 Task: Use the formula "ISOWEEKNUM" in spreadsheet "Project portfolio".
Action: Mouse moved to (821, 126)
Screenshot: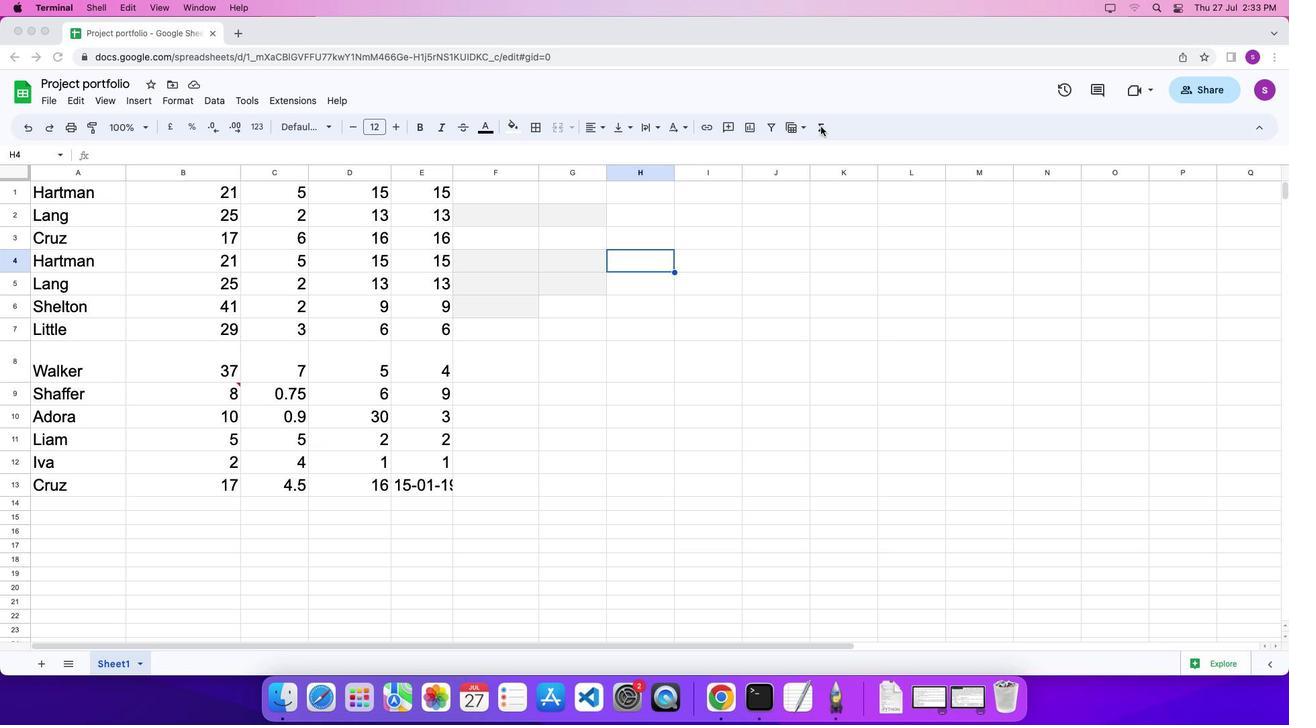 
Action: Mouse pressed left at (821, 126)
Screenshot: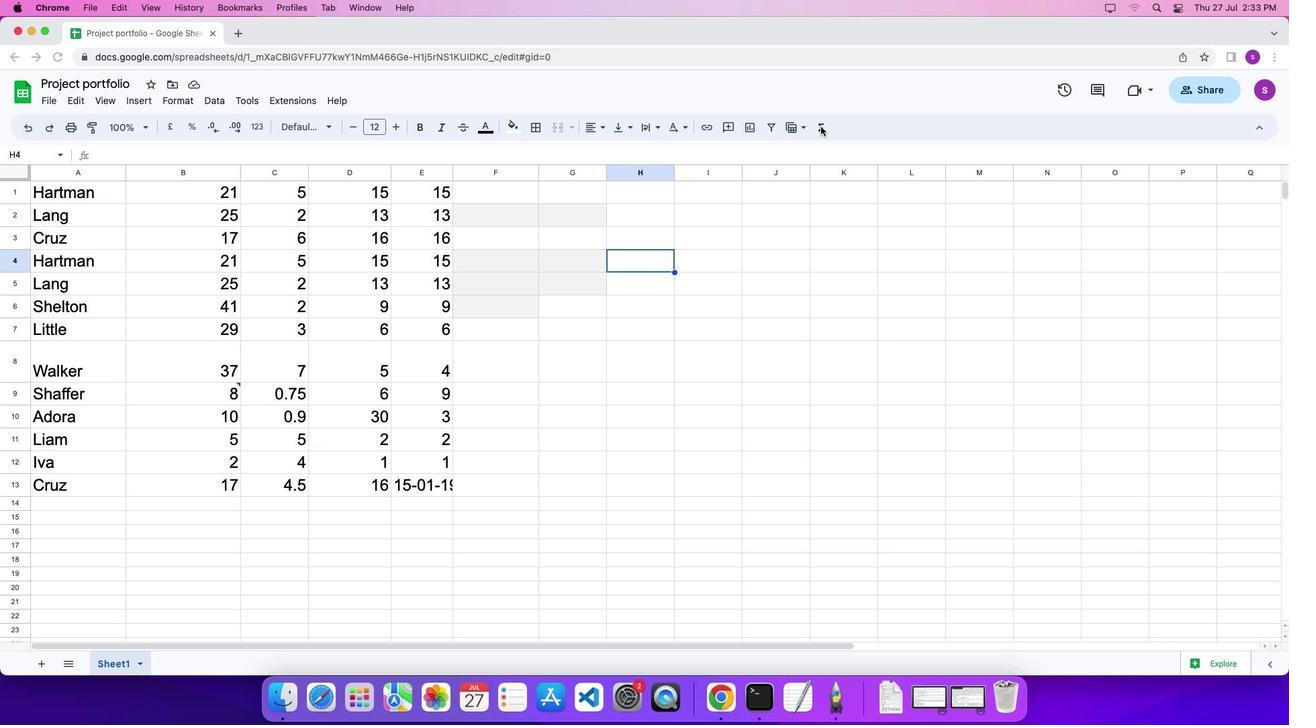 
Action: Mouse moved to (825, 128)
Screenshot: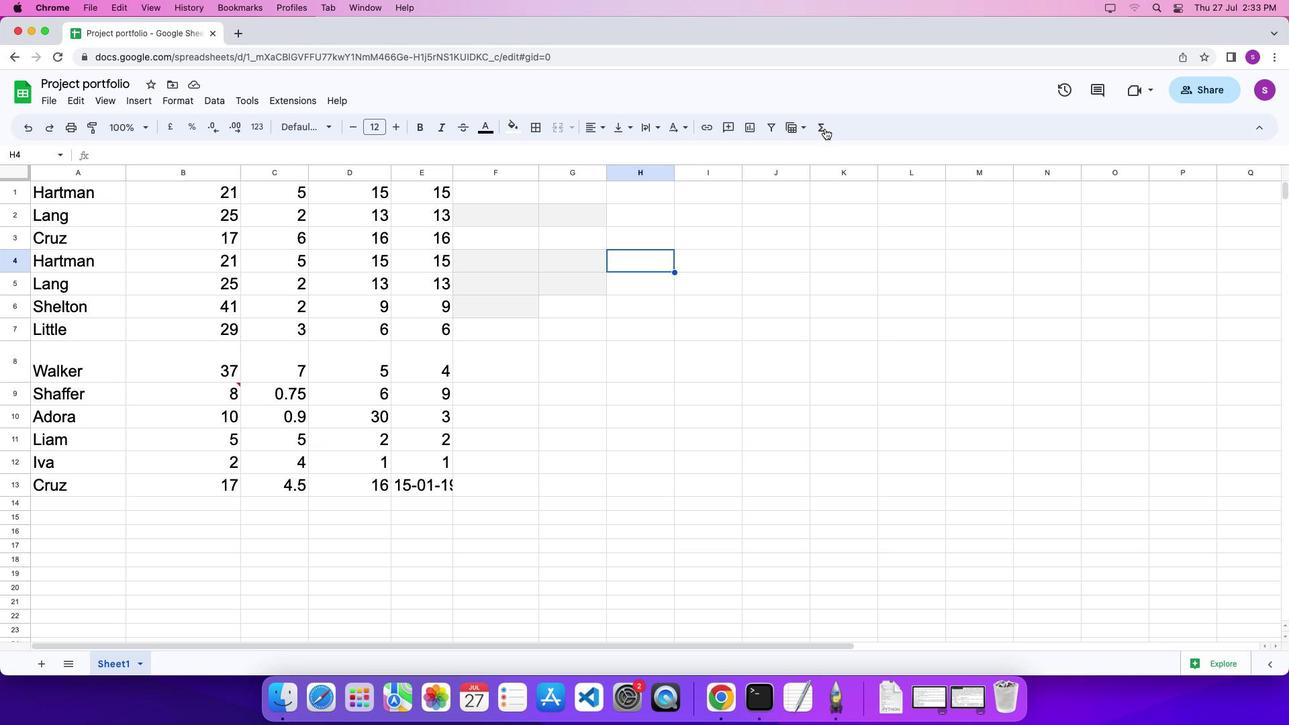 
Action: Mouse pressed left at (825, 128)
Screenshot: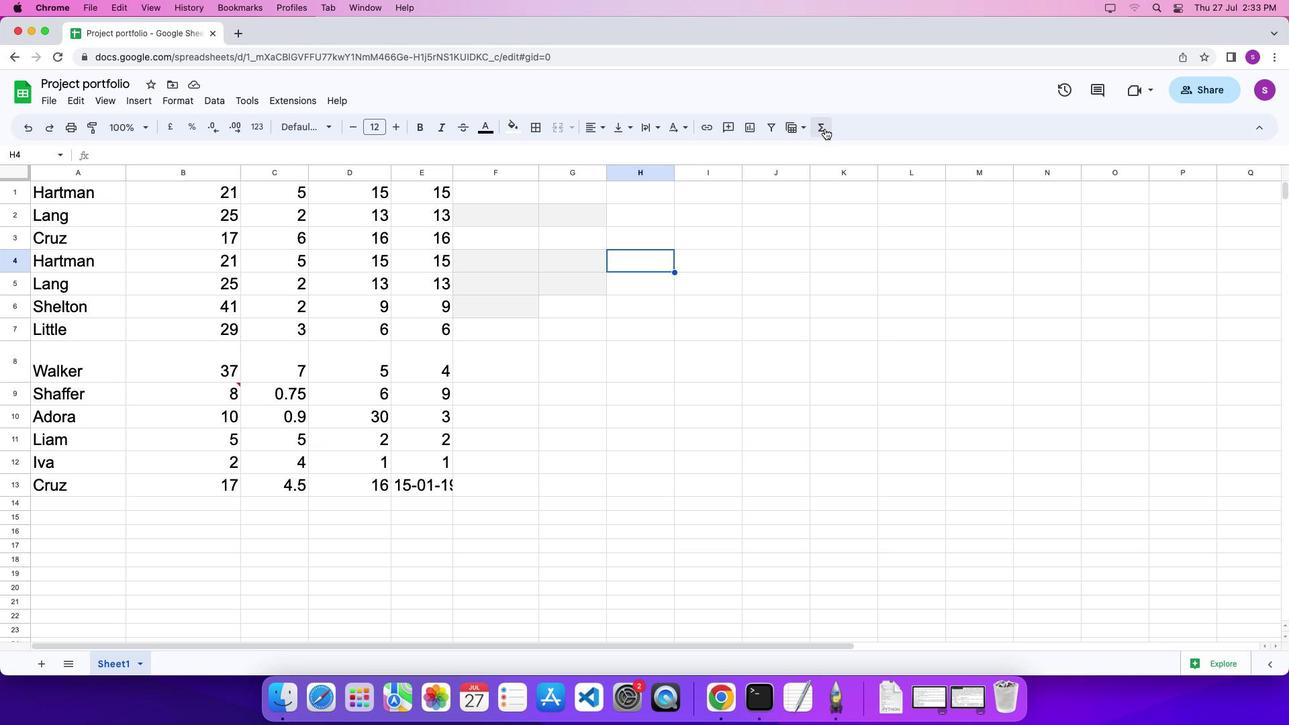 
Action: Mouse moved to (1040, 514)
Screenshot: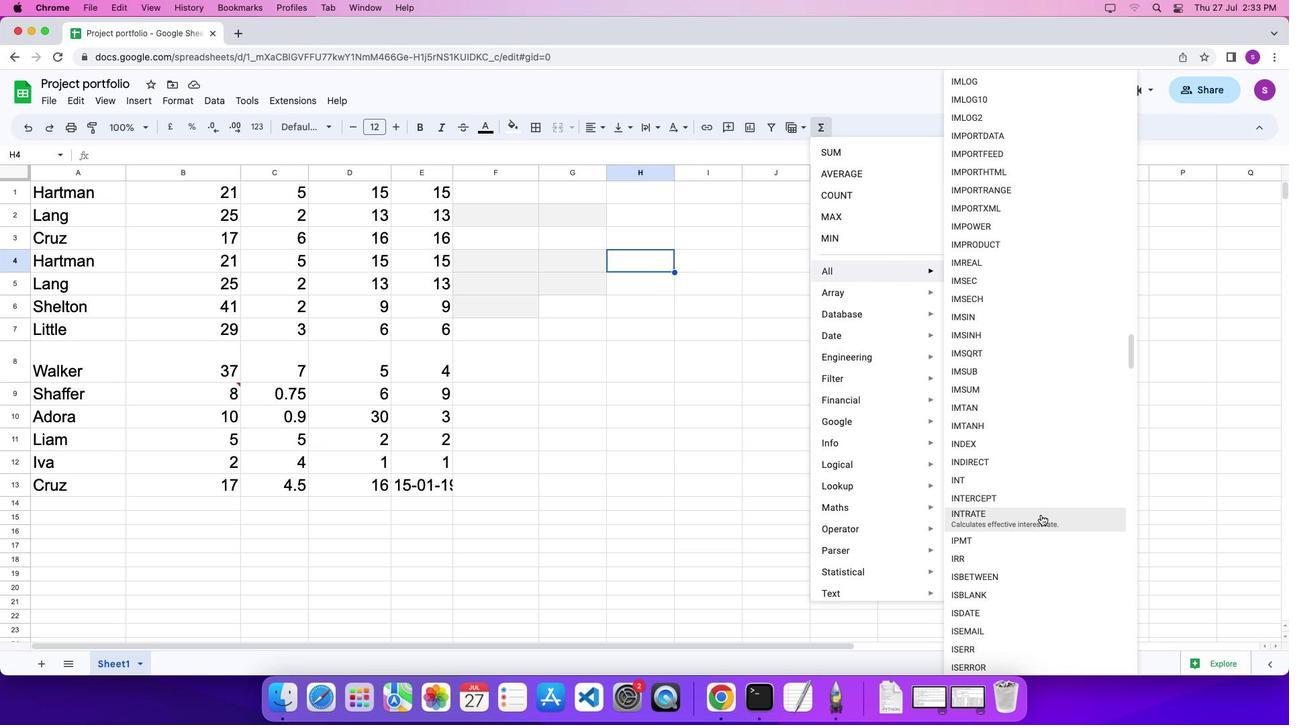 
Action: Mouse scrolled (1040, 514) with delta (0, 0)
Screenshot: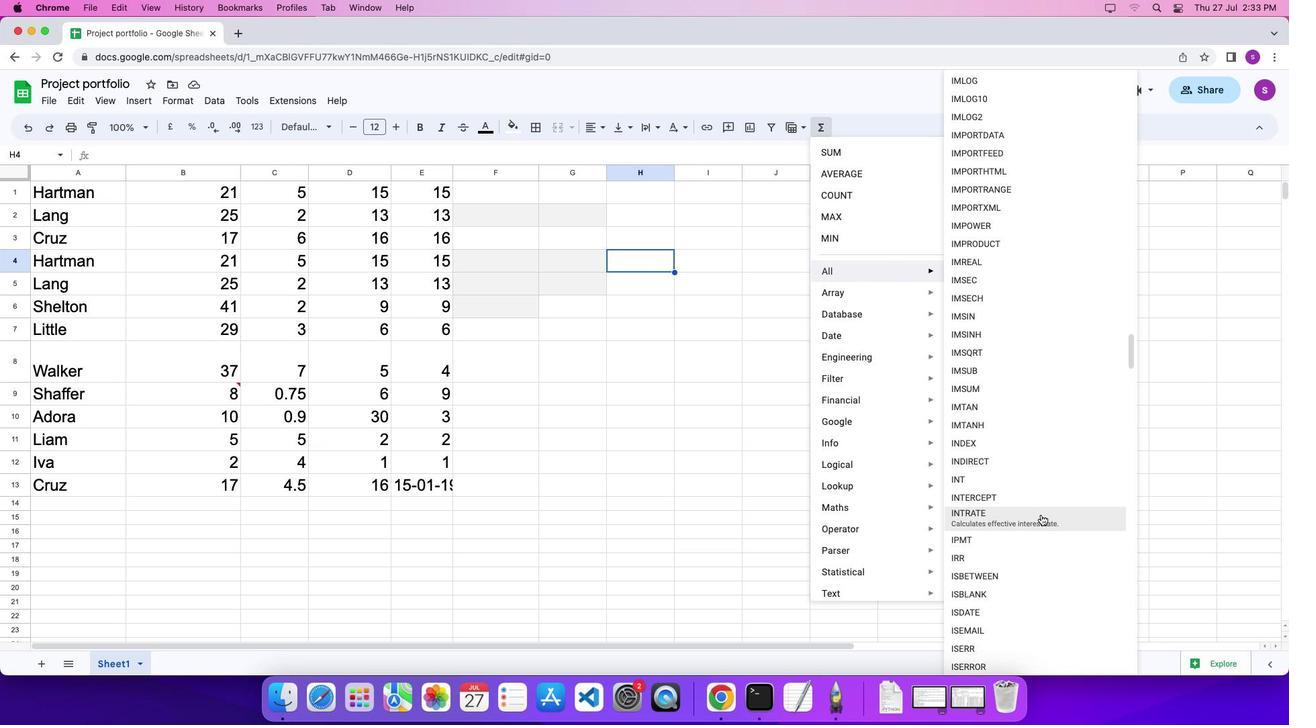 
Action: Mouse scrolled (1040, 514) with delta (0, 0)
Screenshot: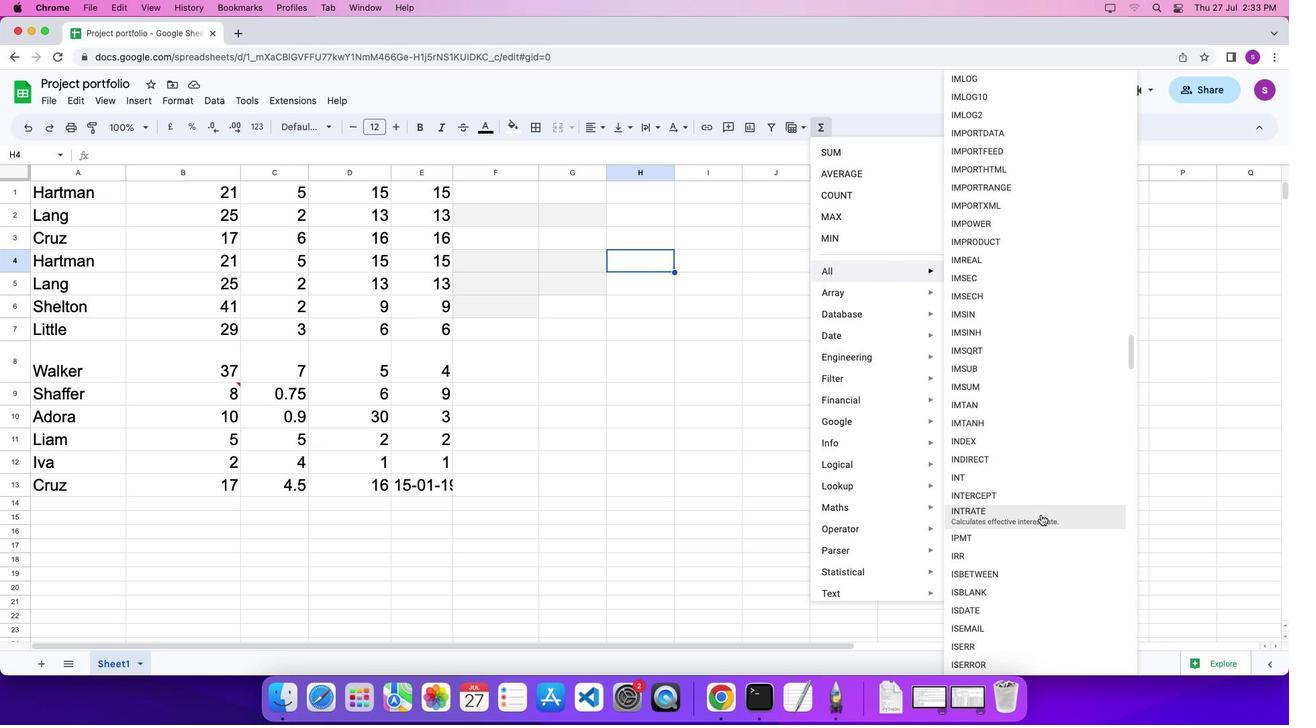 
Action: Mouse moved to (1024, 522)
Screenshot: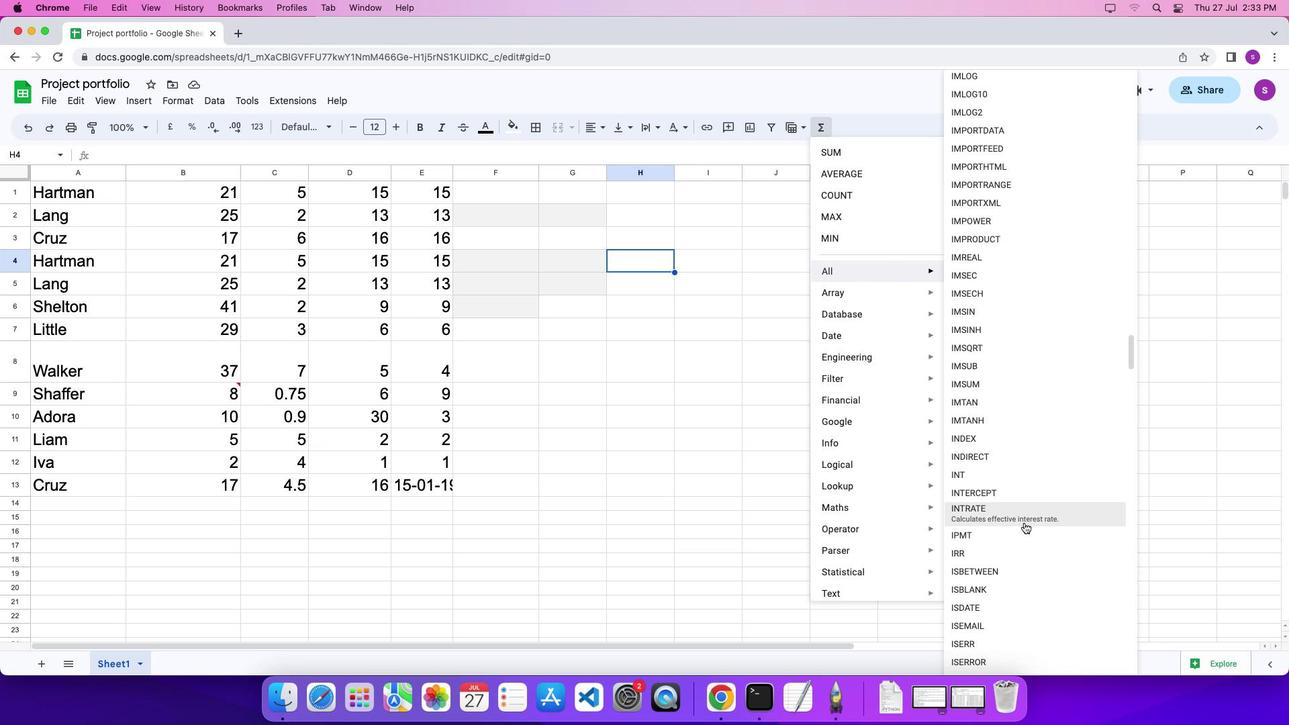 
Action: Mouse scrolled (1024, 522) with delta (0, 0)
Screenshot: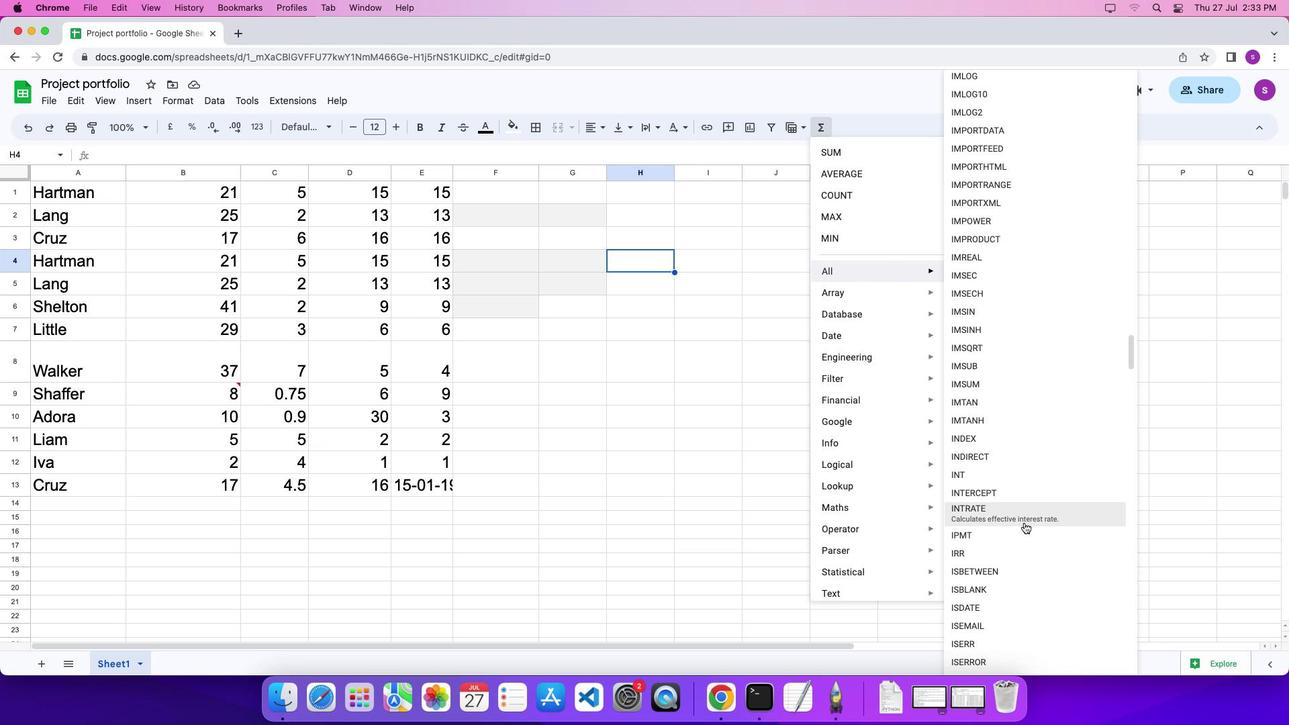 
Action: Mouse scrolled (1024, 522) with delta (0, 0)
Screenshot: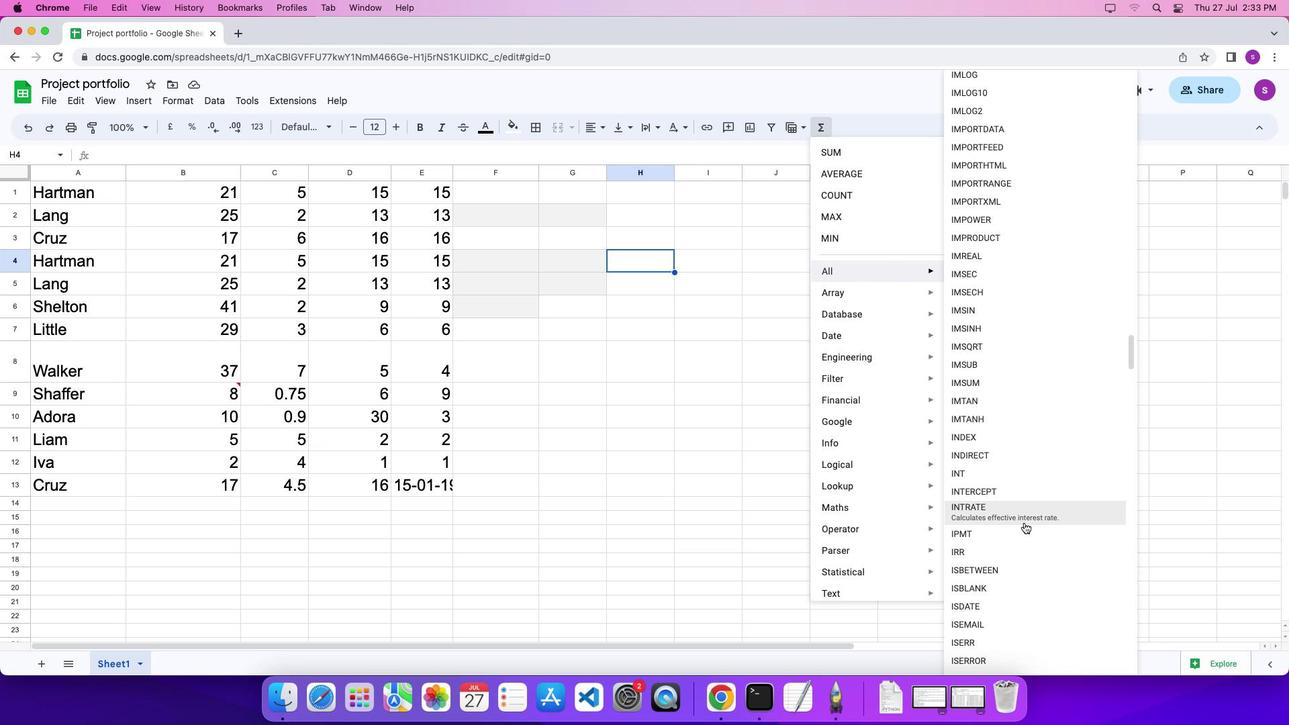 
Action: Mouse scrolled (1024, 522) with delta (0, -1)
Screenshot: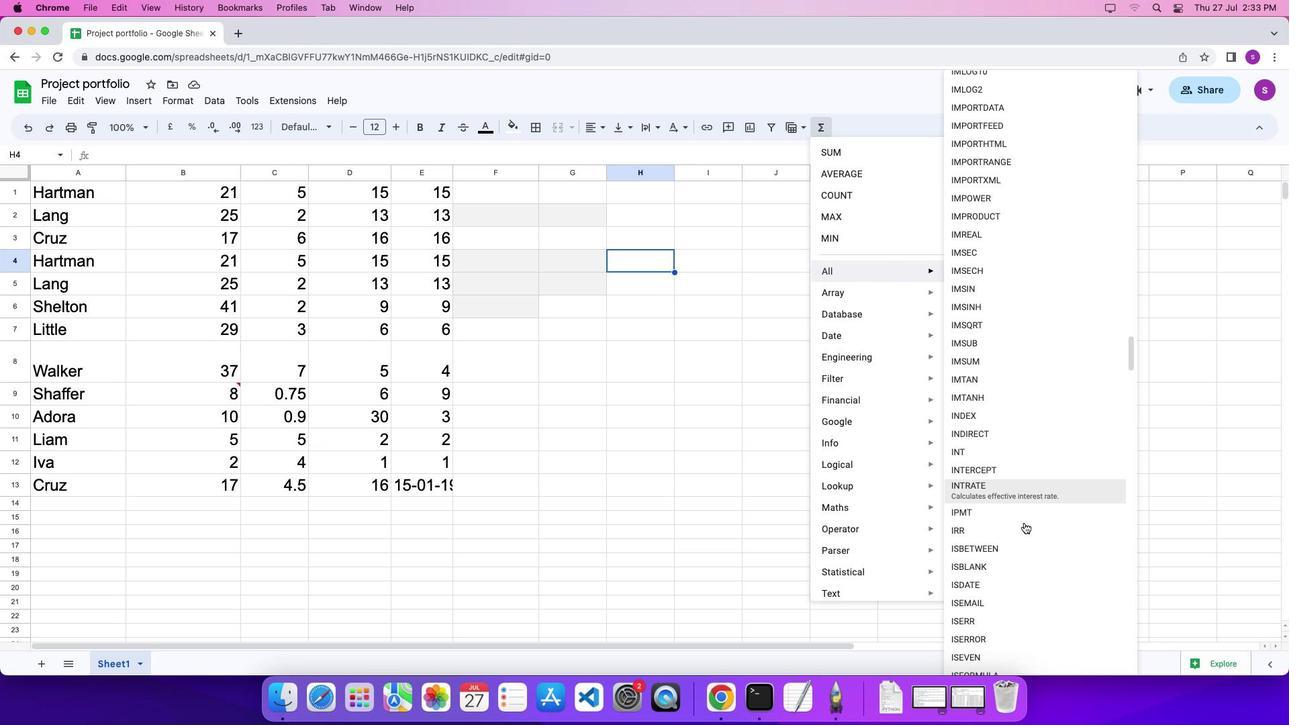 
Action: Mouse scrolled (1024, 522) with delta (0, 0)
Screenshot: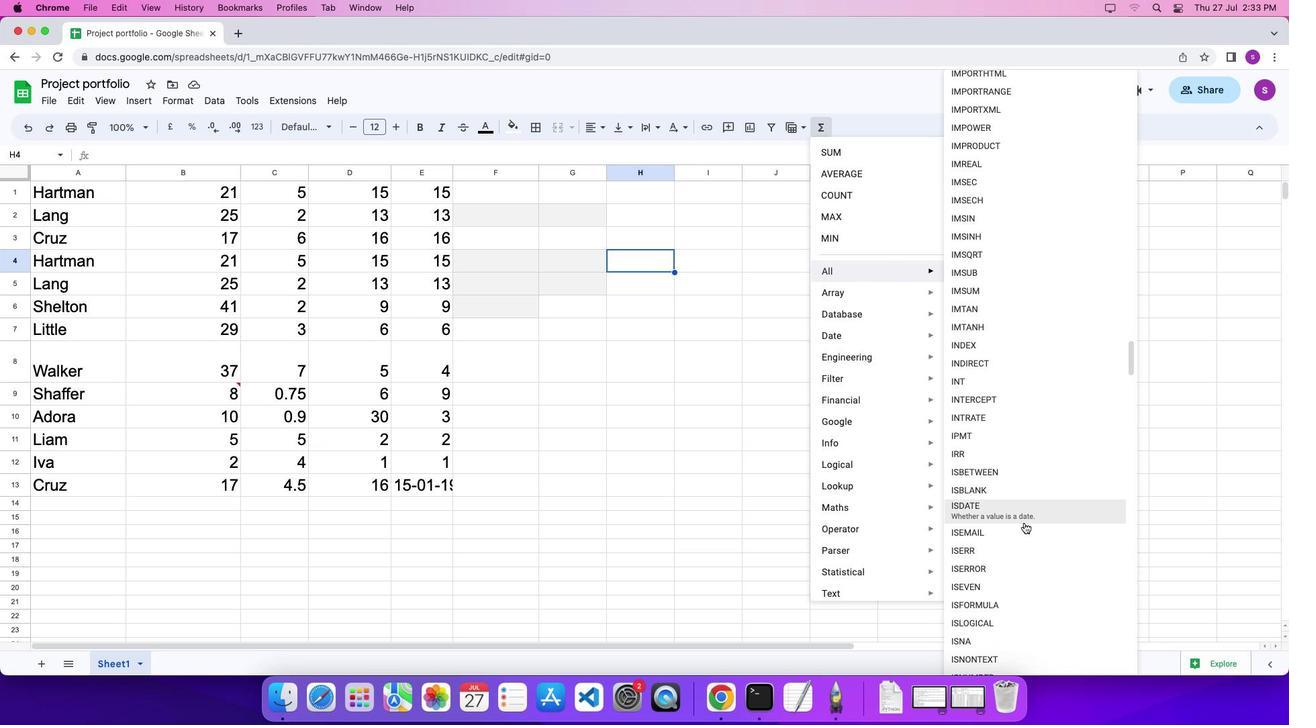 
Action: Mouse scrolled (1024, 522) with delta (0, 0)
Screenshot: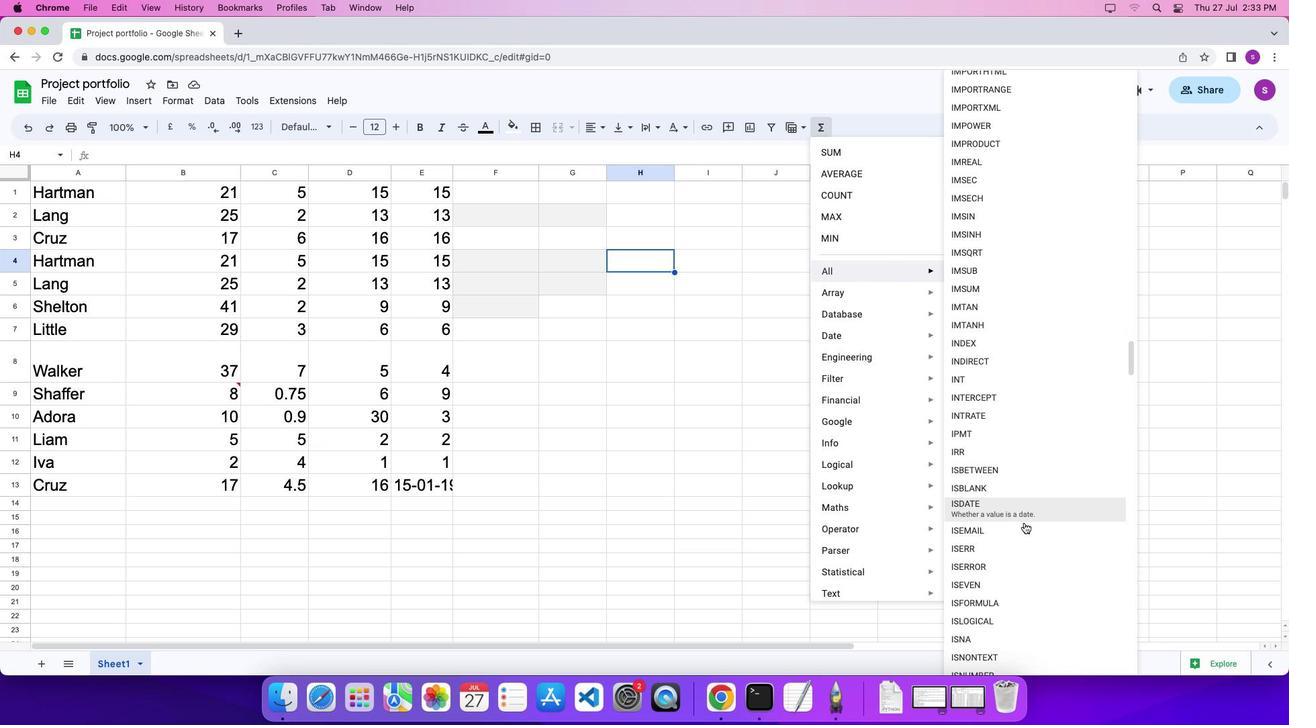 
Action: Mouse scrolled (1024, 522) with delta (0, 0)
Screenshot: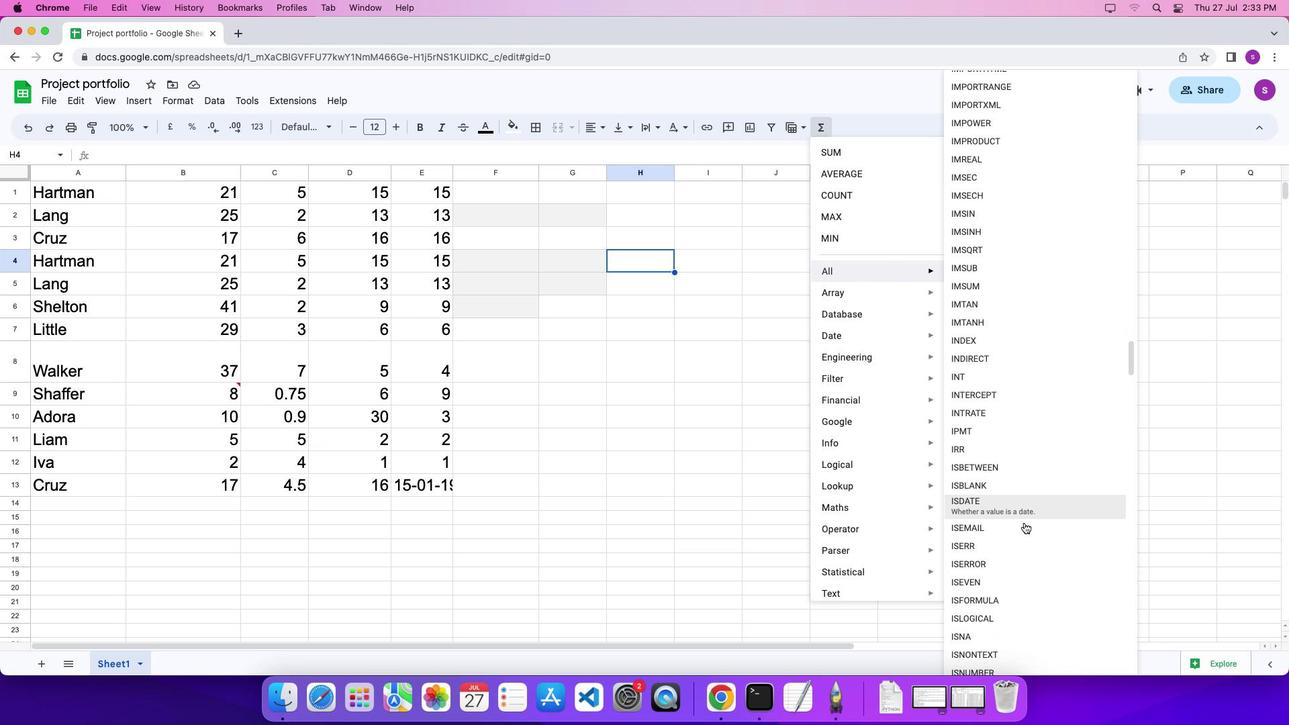 
Action: Mouse scrolled (1024, 522) with delta (0, 0)
Screenshot: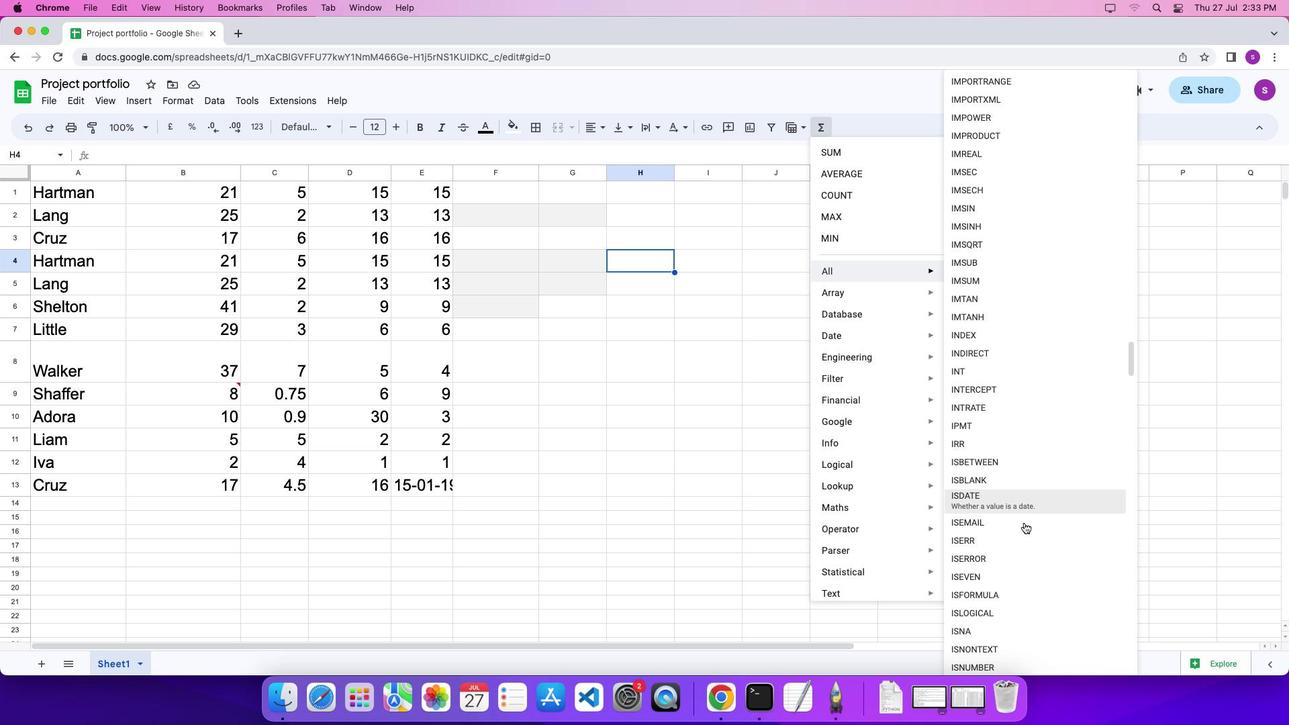 
Action: Mouse scrolled (1024, 522) with delta (0, 0)
Screenshot: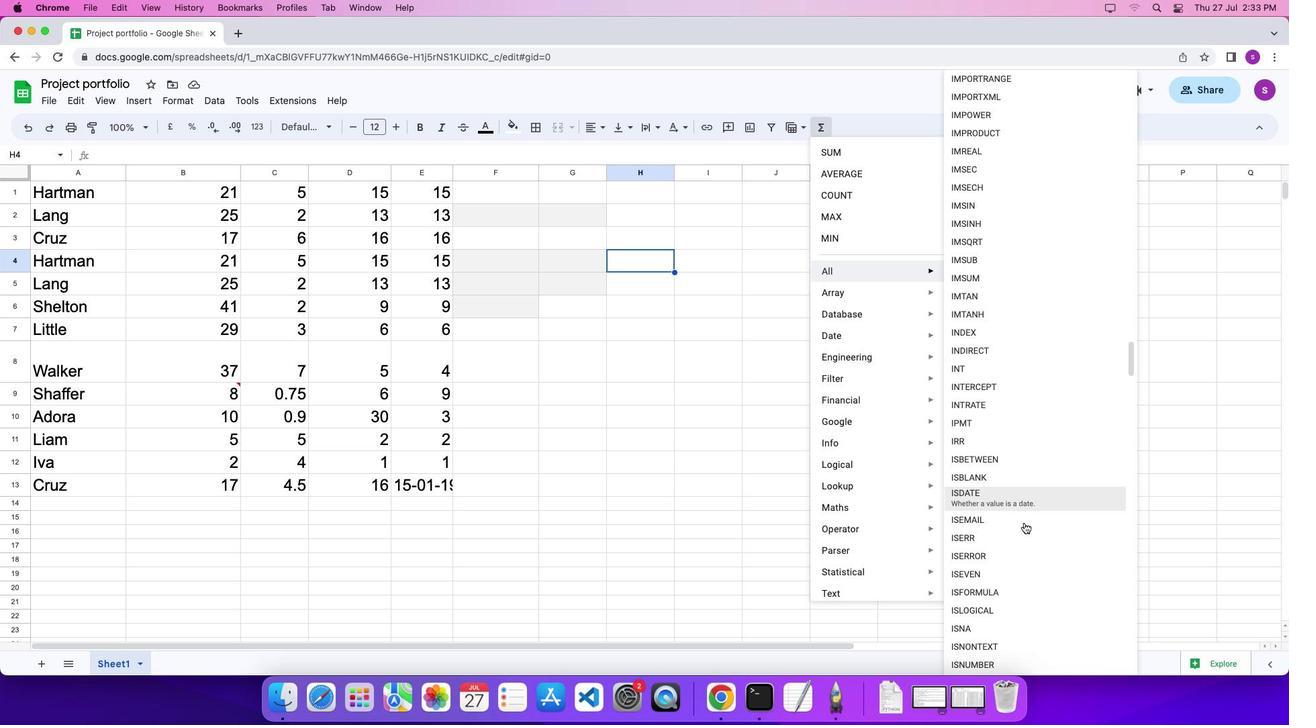 
Action: Mouse scrolled (1024, 522) with delta (0, 0)
Screenshot: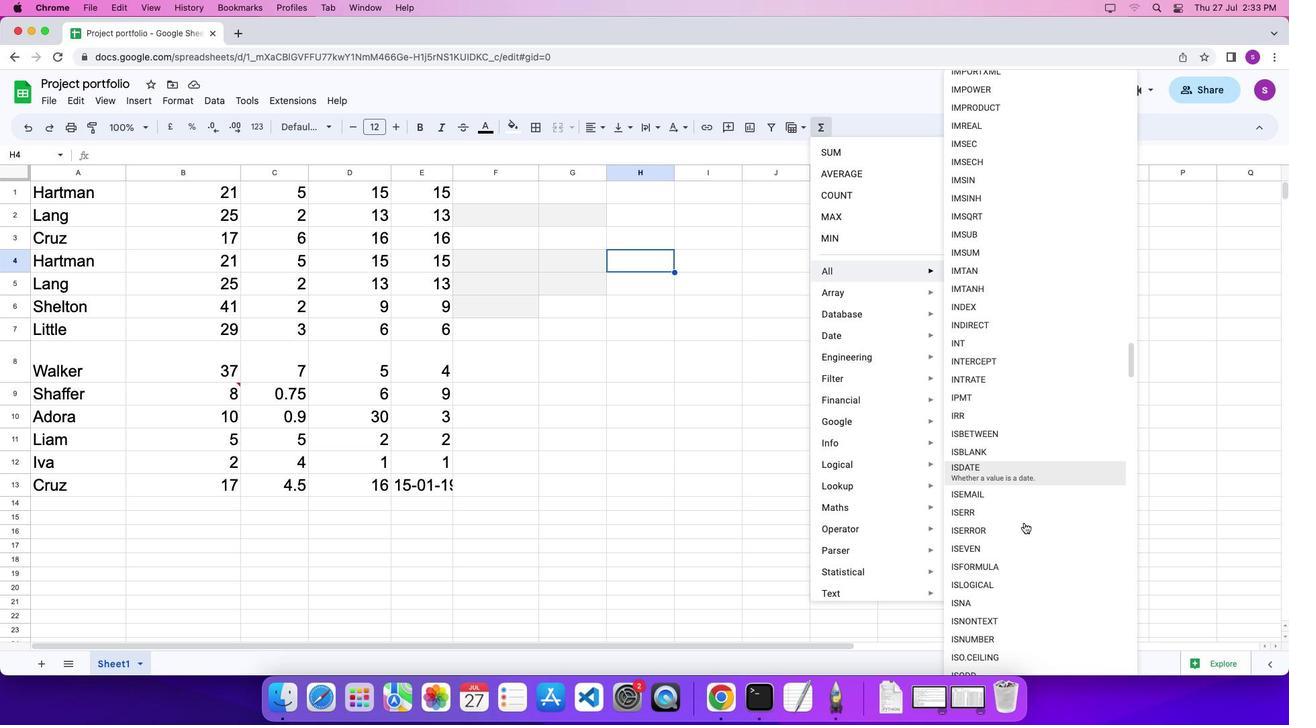 
Action: Mouse scrolled (1024, 522) with delta (0, 0)
Screenshot: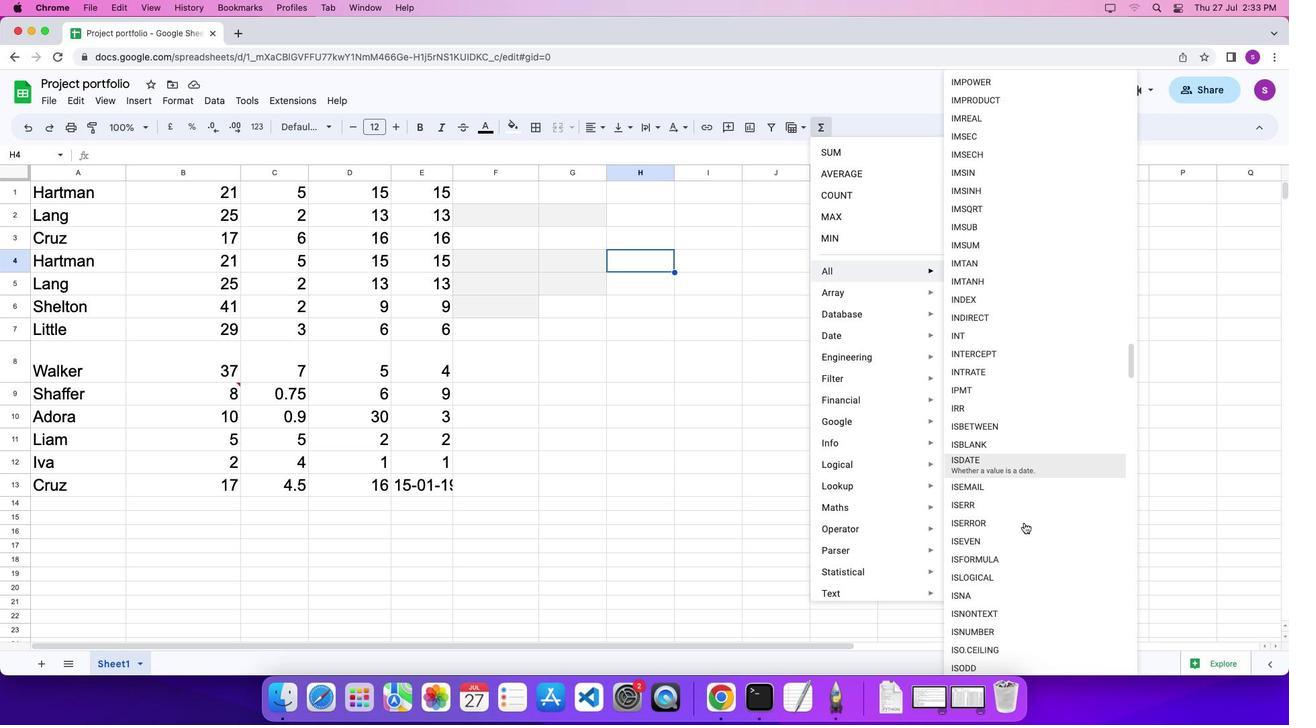 
Action: Mouse scrolled (1024, 522) with delta (0, 0)
Screenshot: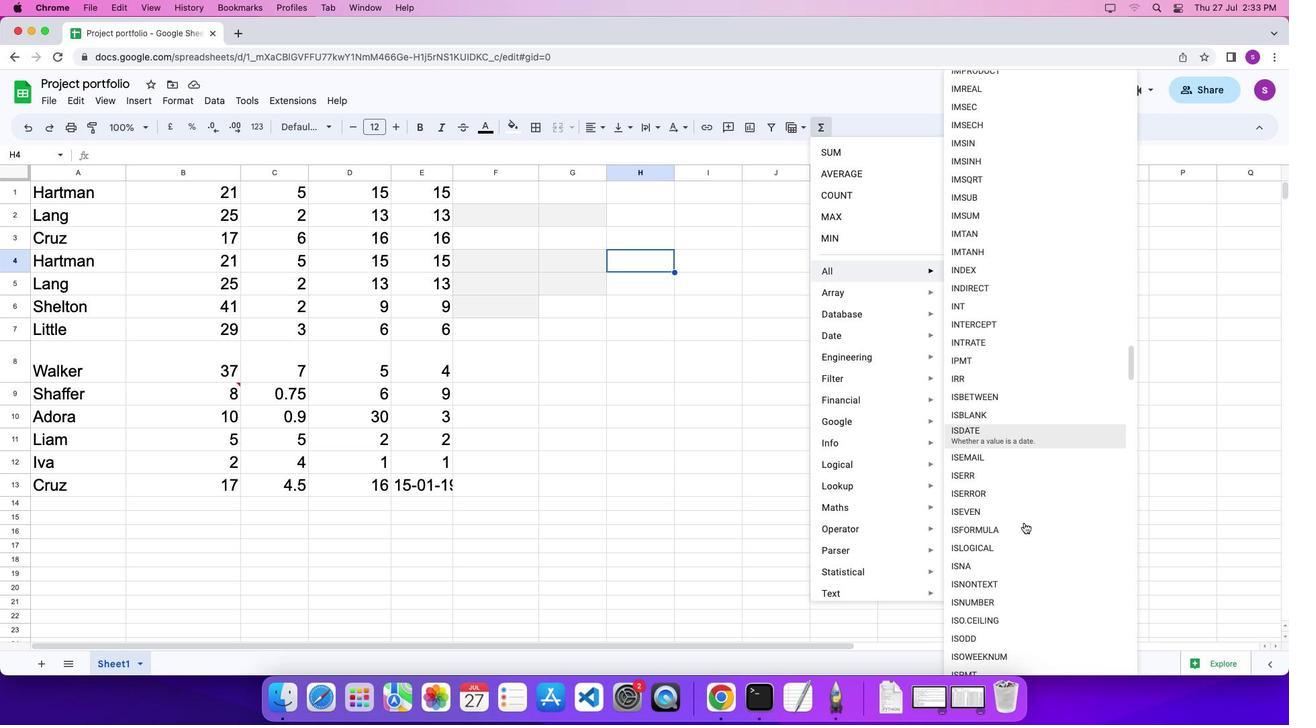 
Action: Mouse moved to (1025, 600)
Screenshot: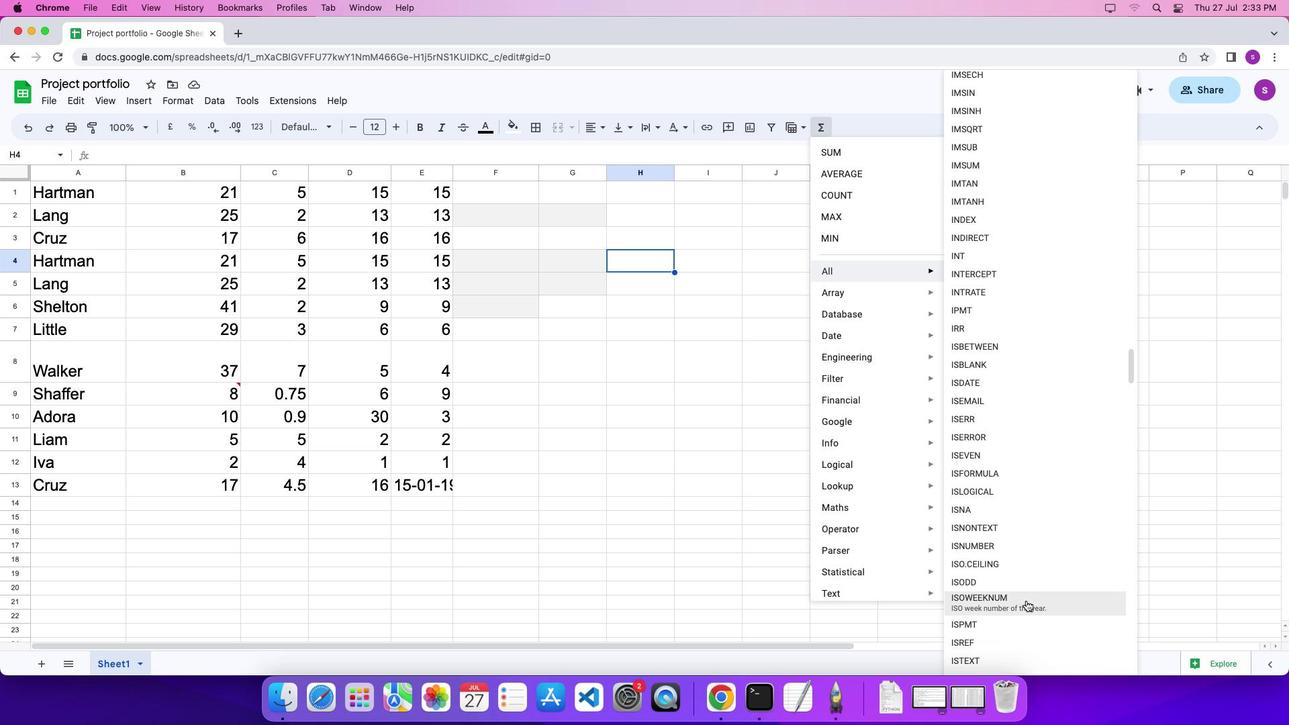 
Action: Mouse pressed left at (1025, 600)
Screenshot: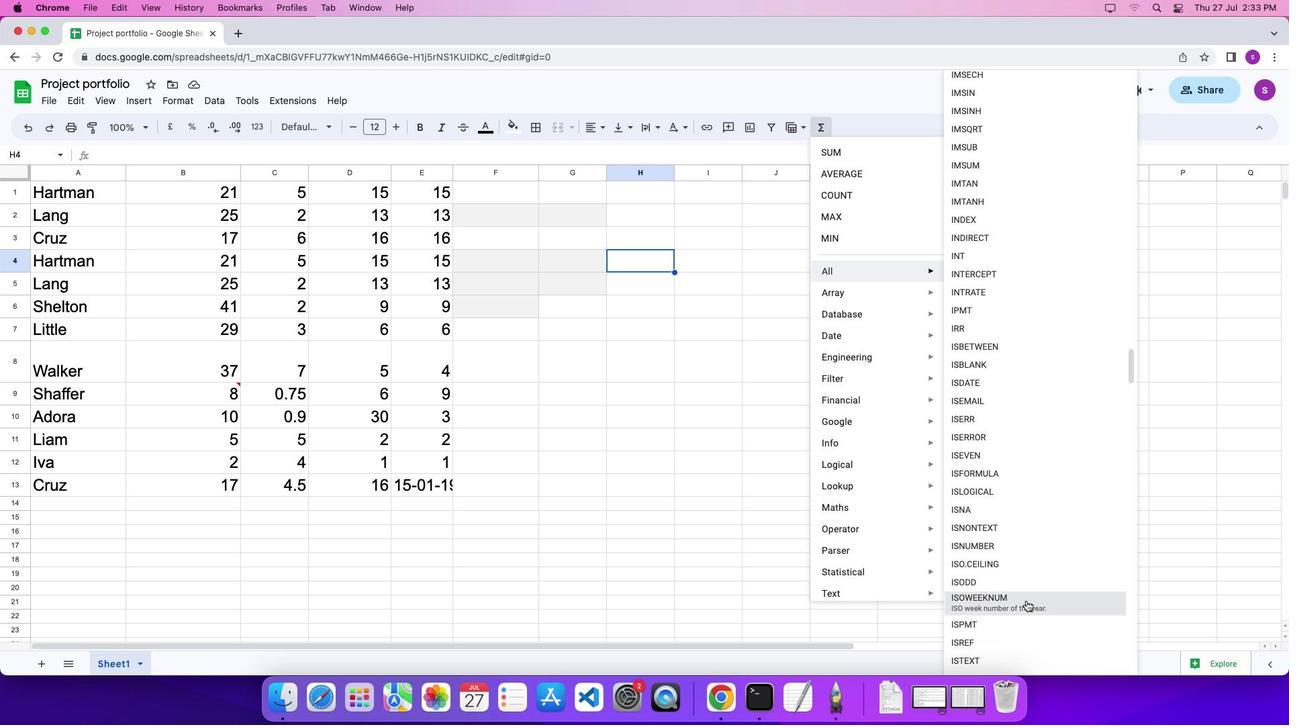 
Action: Mouse moved to (860, 456)
Screenshot: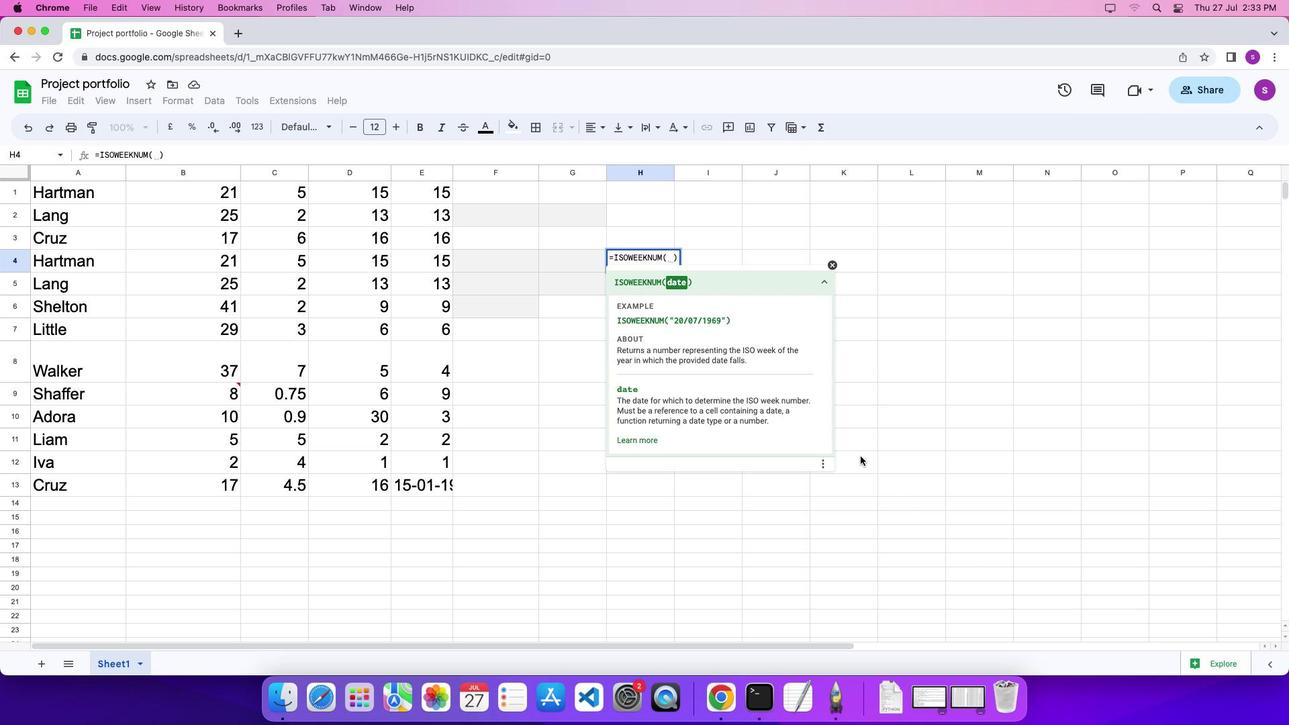 
Action: Key pressed Key.shift_r'"''2''0''/''0''7''/''1''9''6''9'Key.shift_r'"''\x03'
Screenshot: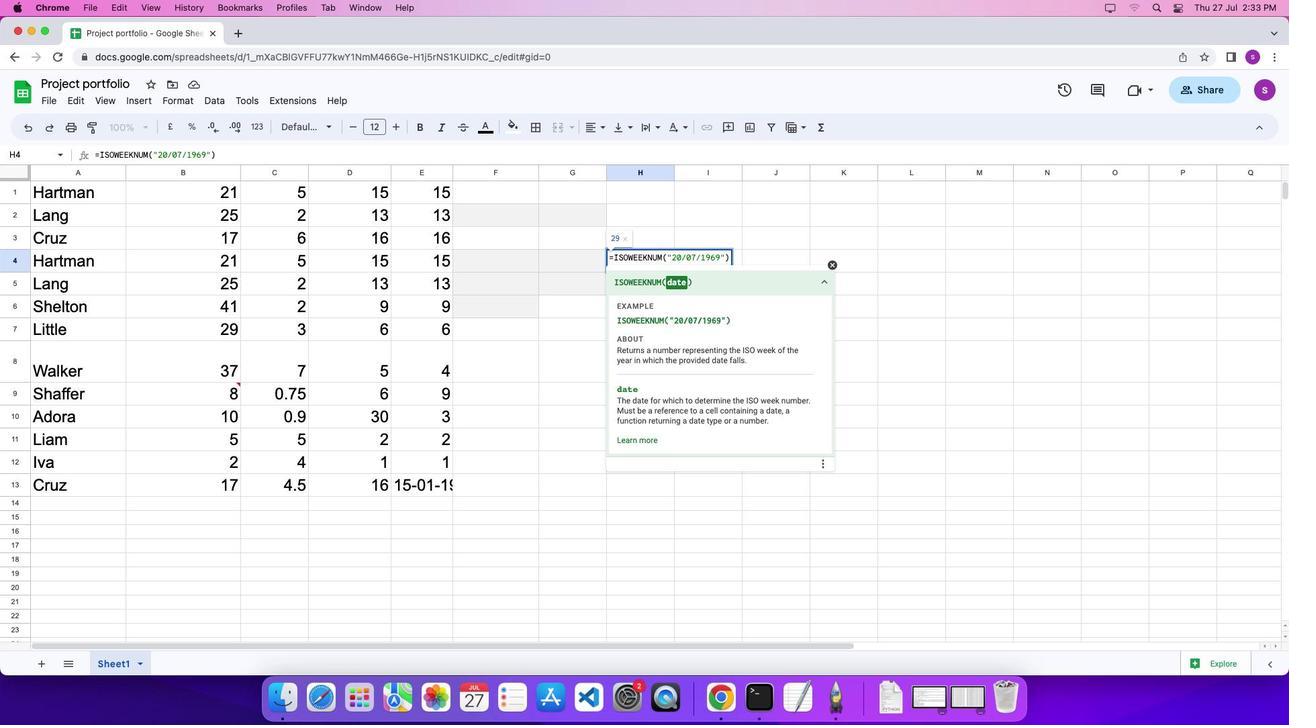 
